 Task: Add Yogi Tea Organic Throat Comfort to the cart.
Action: Mouse pressed left at (21, 110)
Screenshot: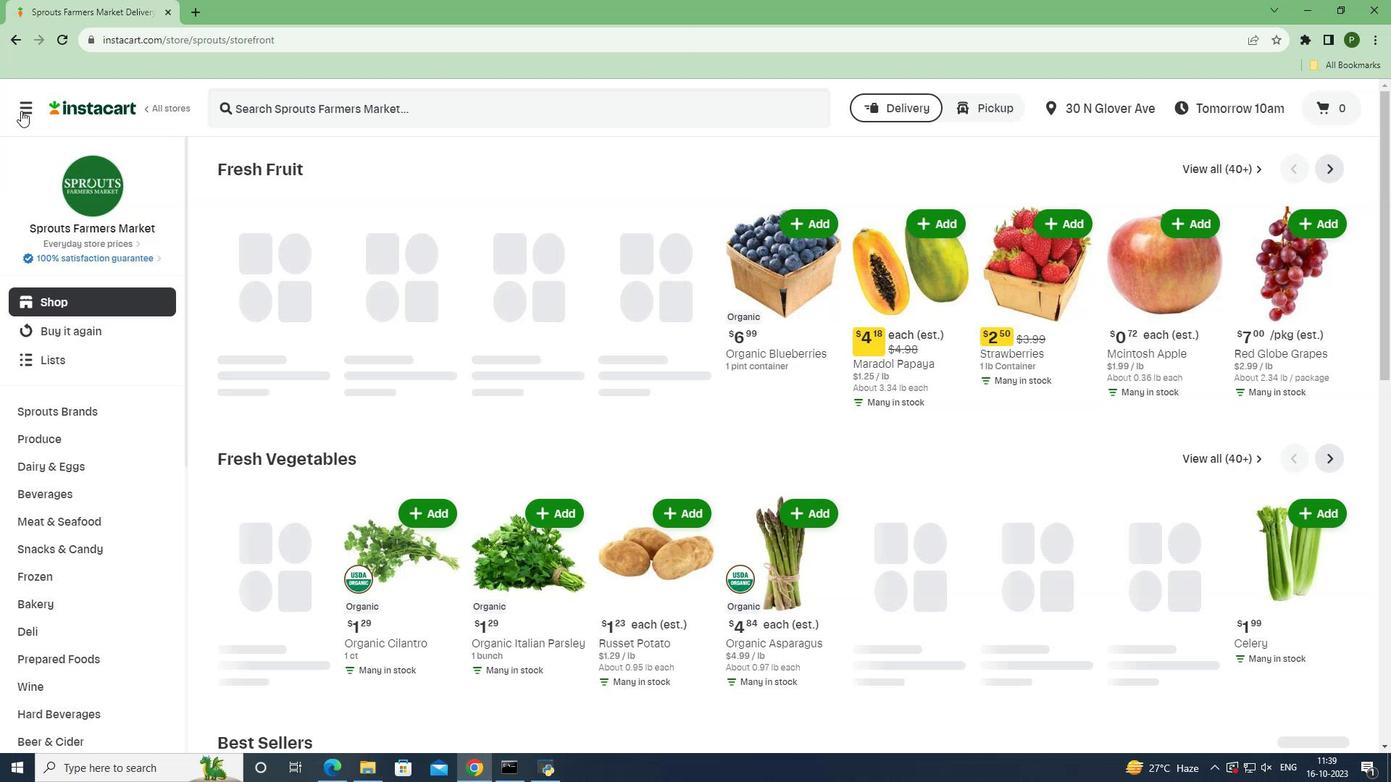 
Action: Mouse moved to (44, 379)
Screenshot: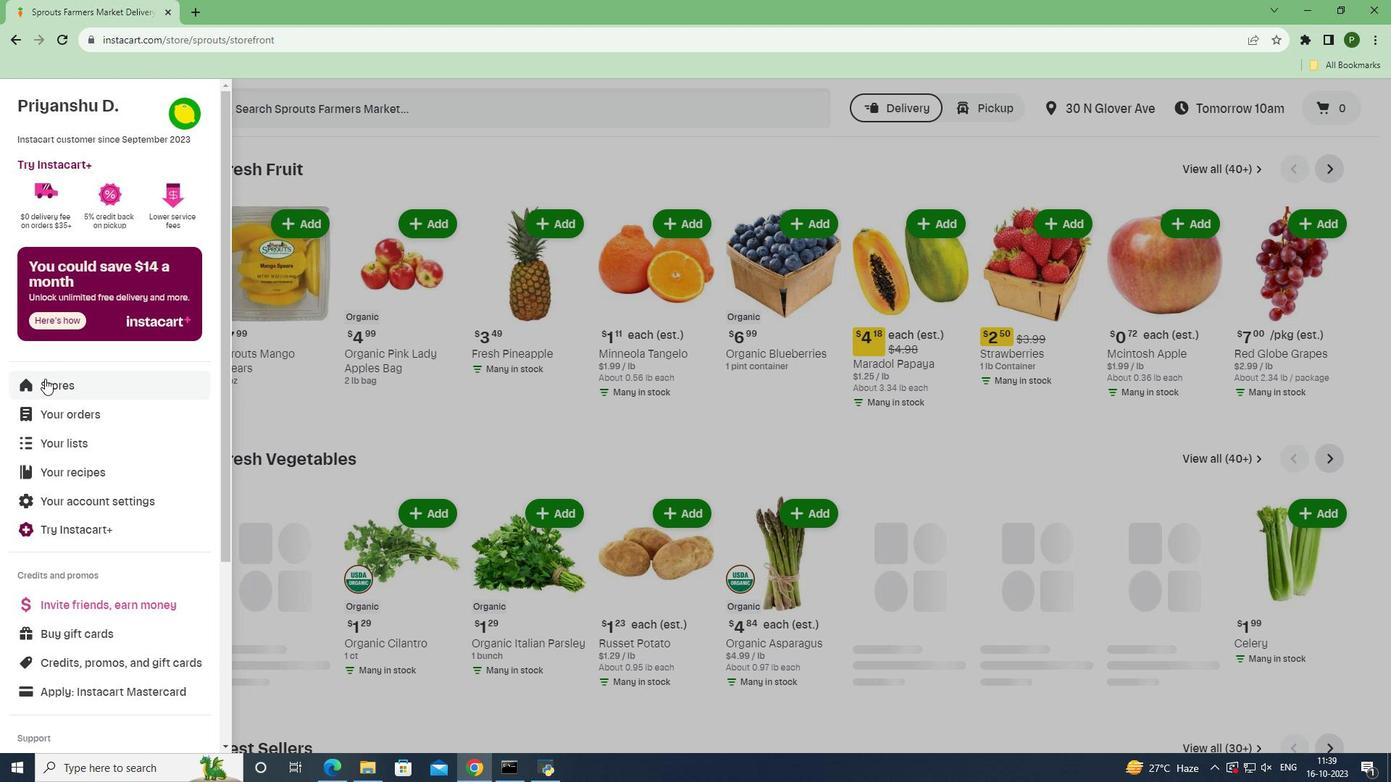 
Action: Mouse pressed left at (44, 379)
Screenshot: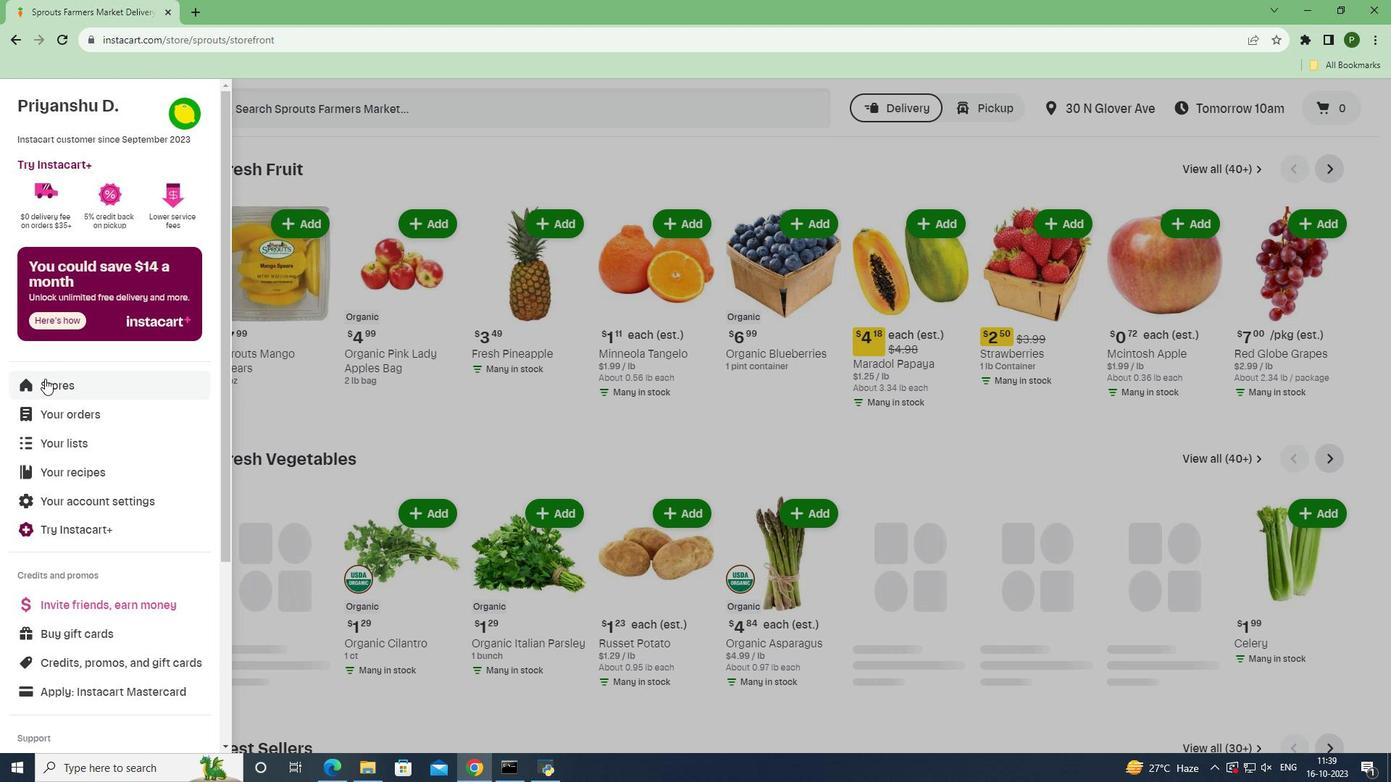 
Action: Mouse moved to (318, 164)
Screenshot: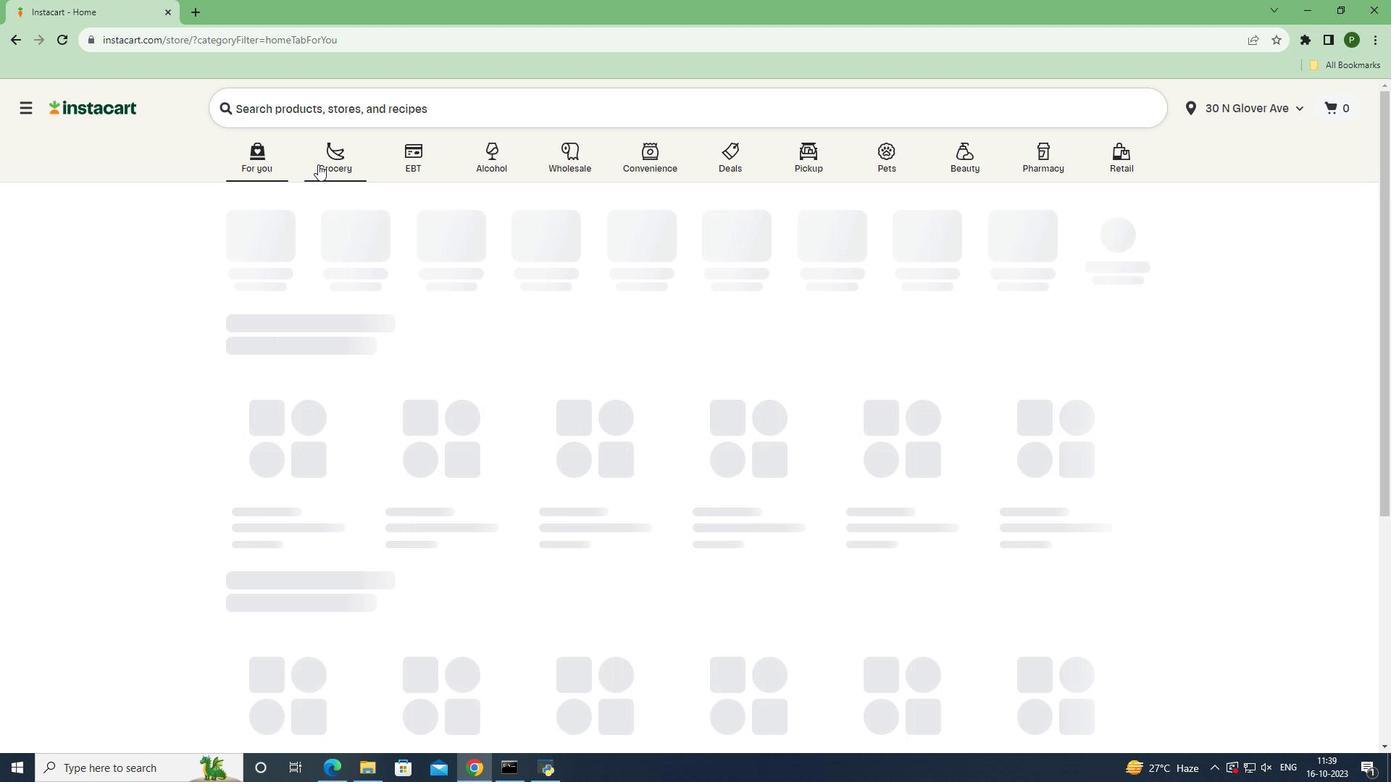 
Action: Mouse pressed left at (318, 164)
Screenshot: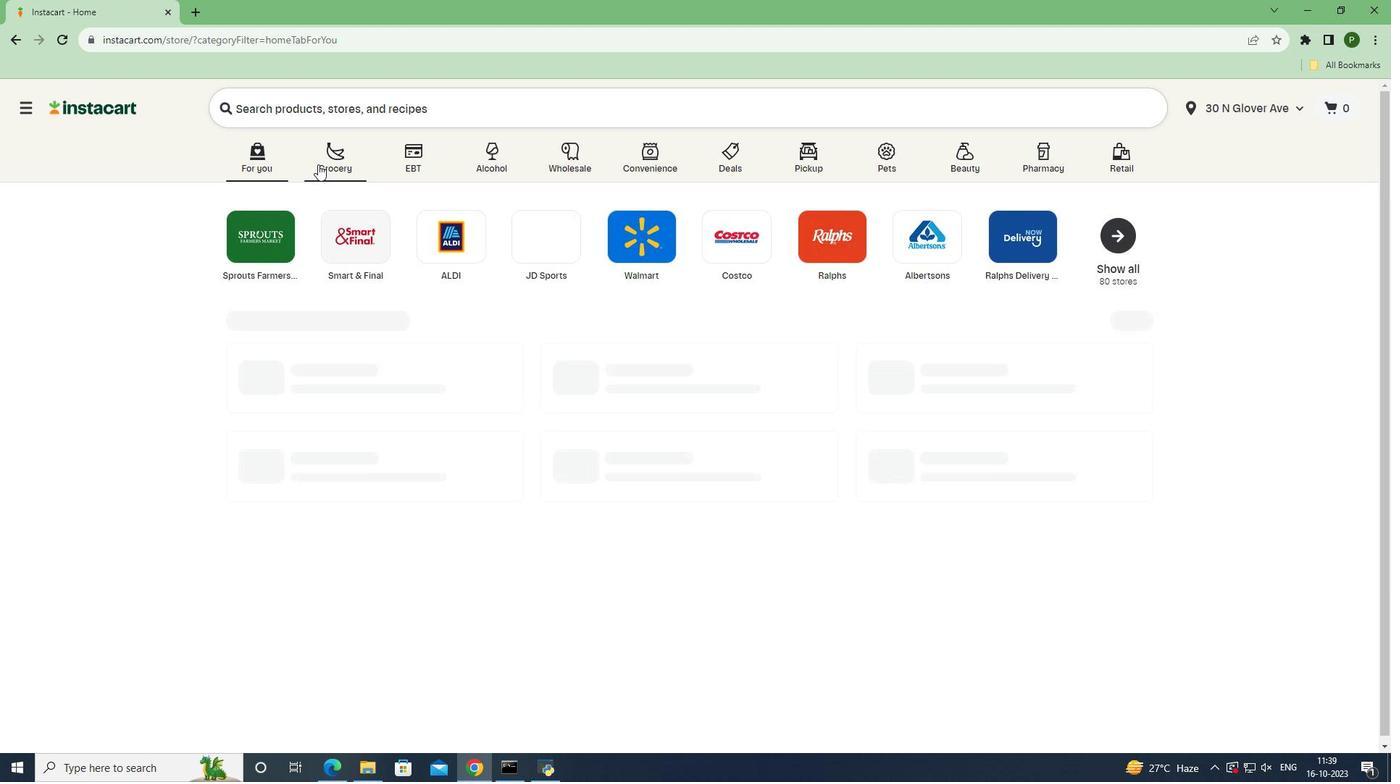 
Action: Mouse moved to (894, 332)
Screenshot: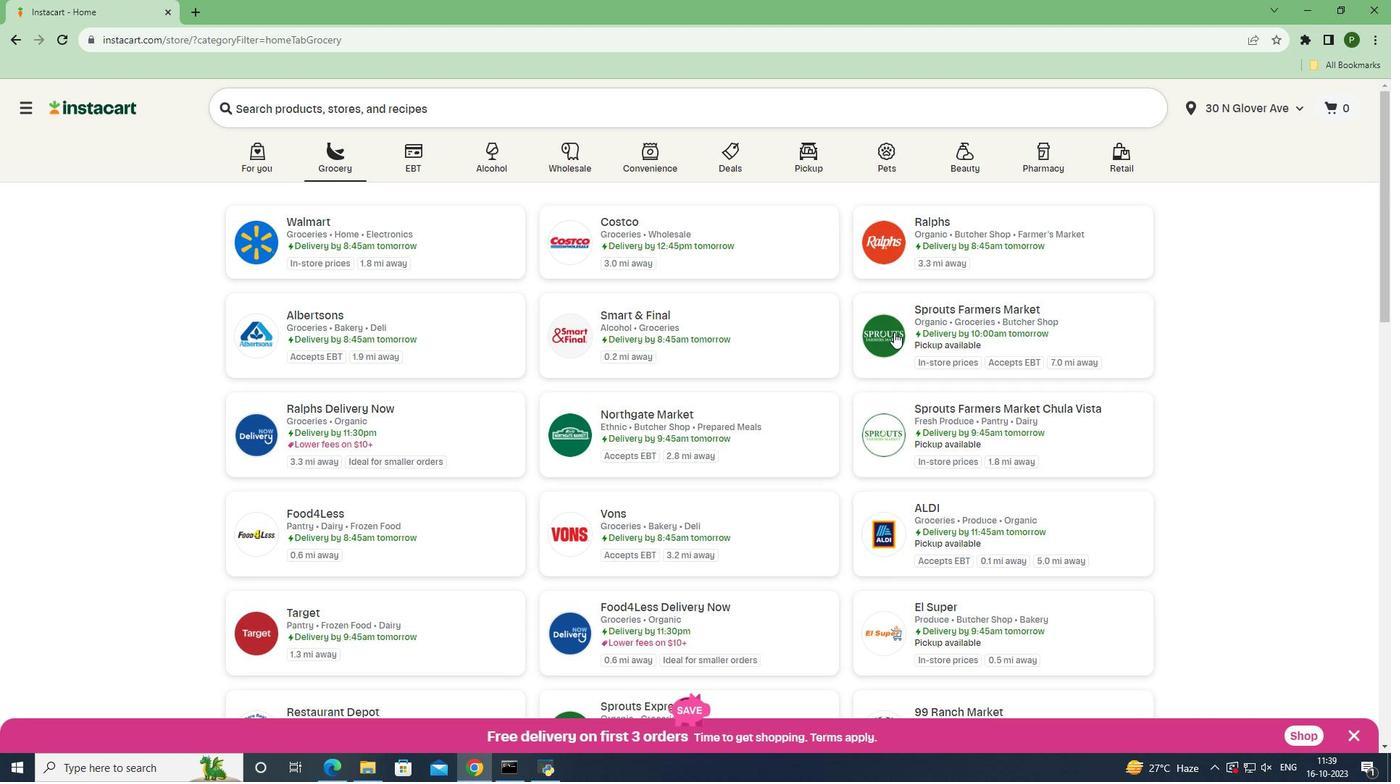 
Action: Mouse pressed left at (894, 332)
Screenshot: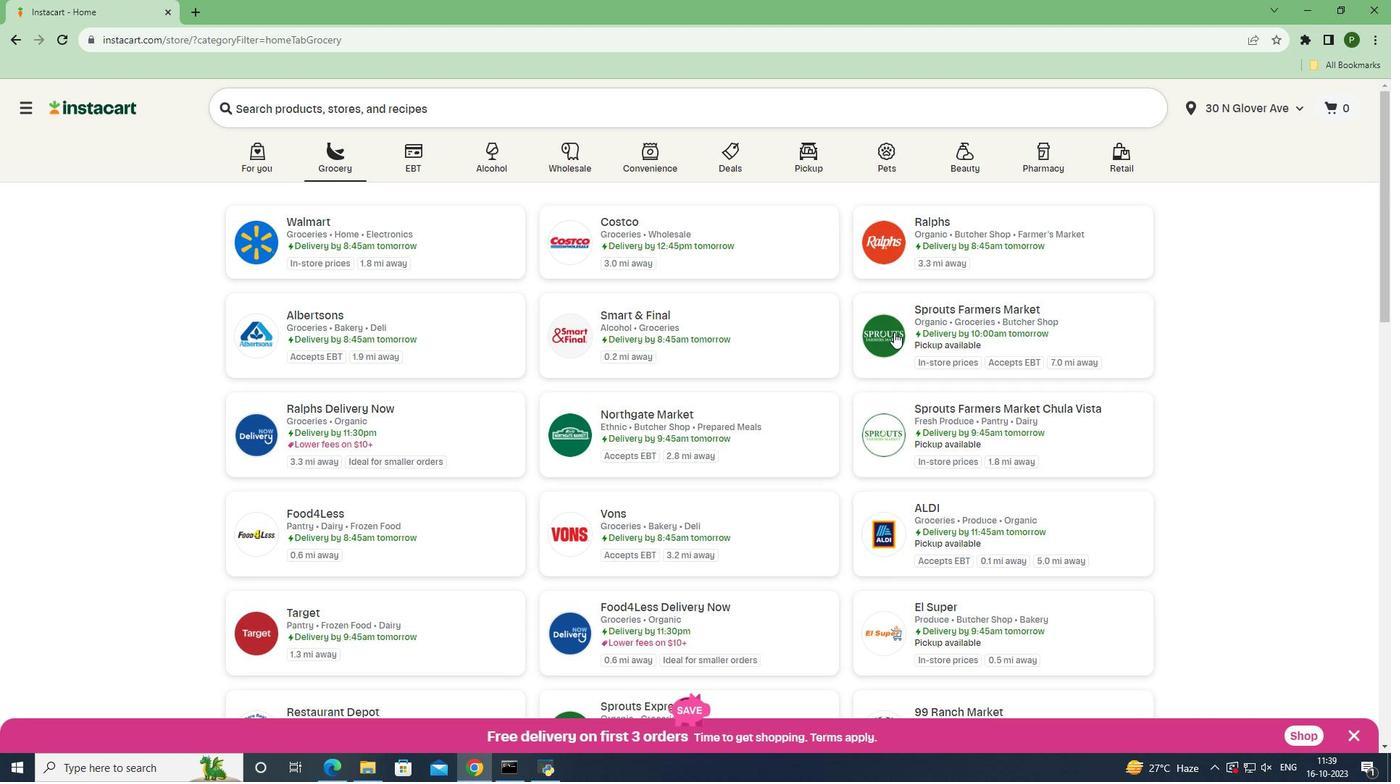 
Action: Mouse moved to (51, 501)
Screenshot: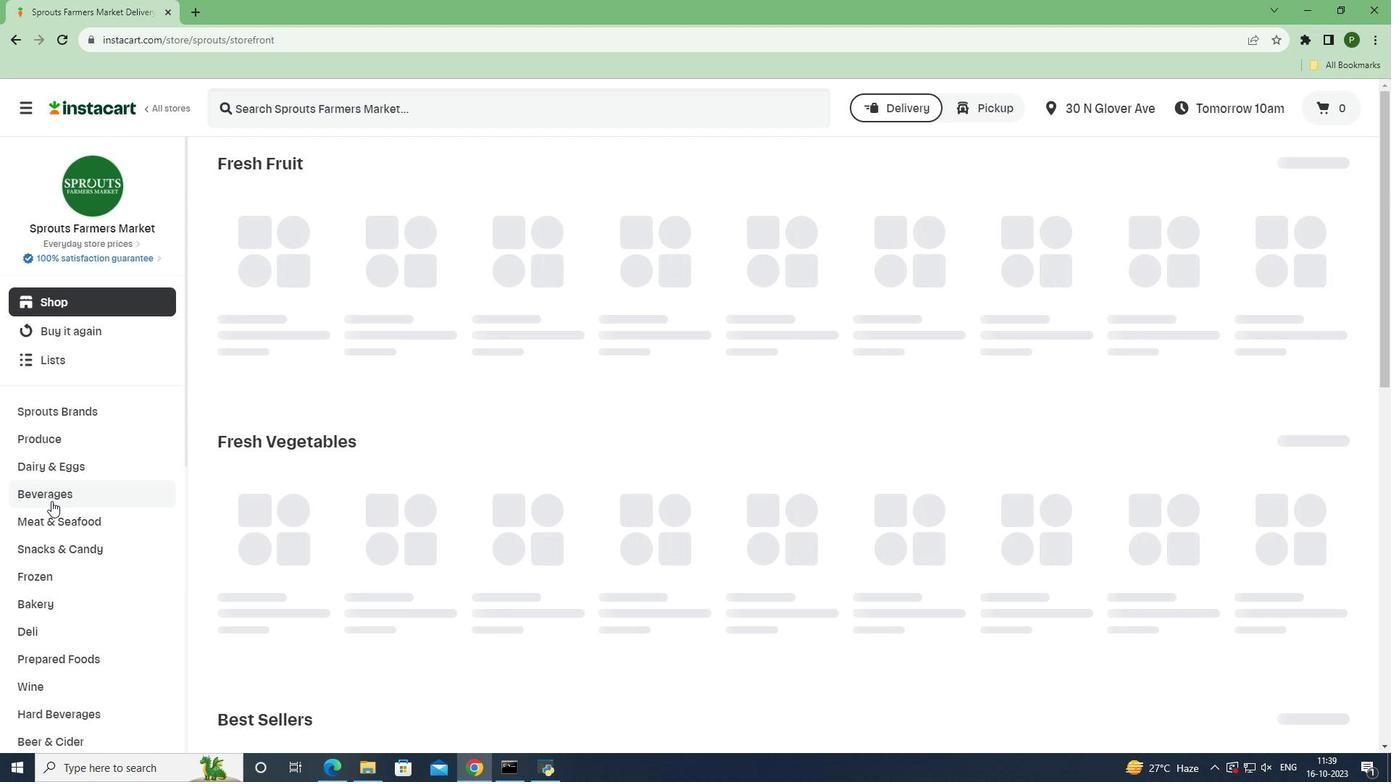 
Action: Mouse pressed left at (51, 501)
Screenshot: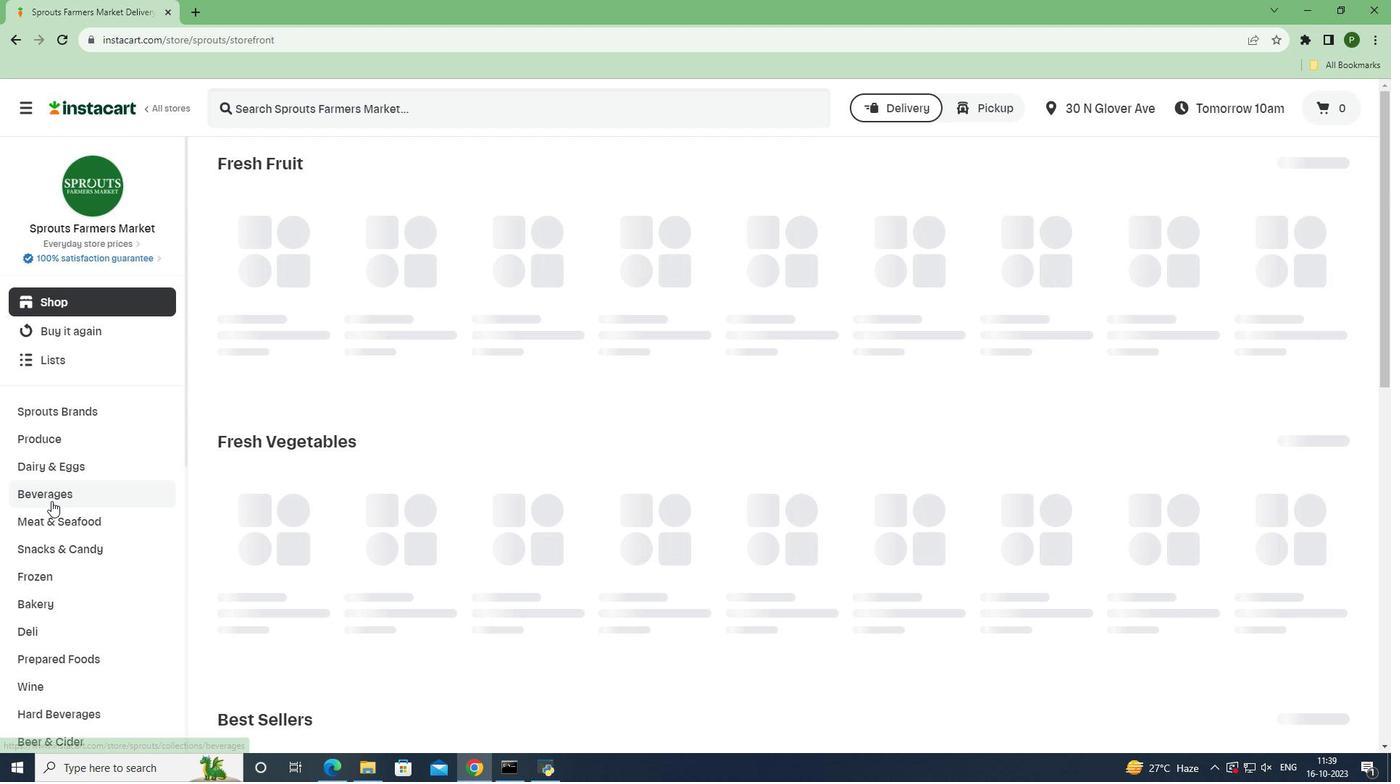 
Action: Mouse moved to (1265, 193)
Screenshot: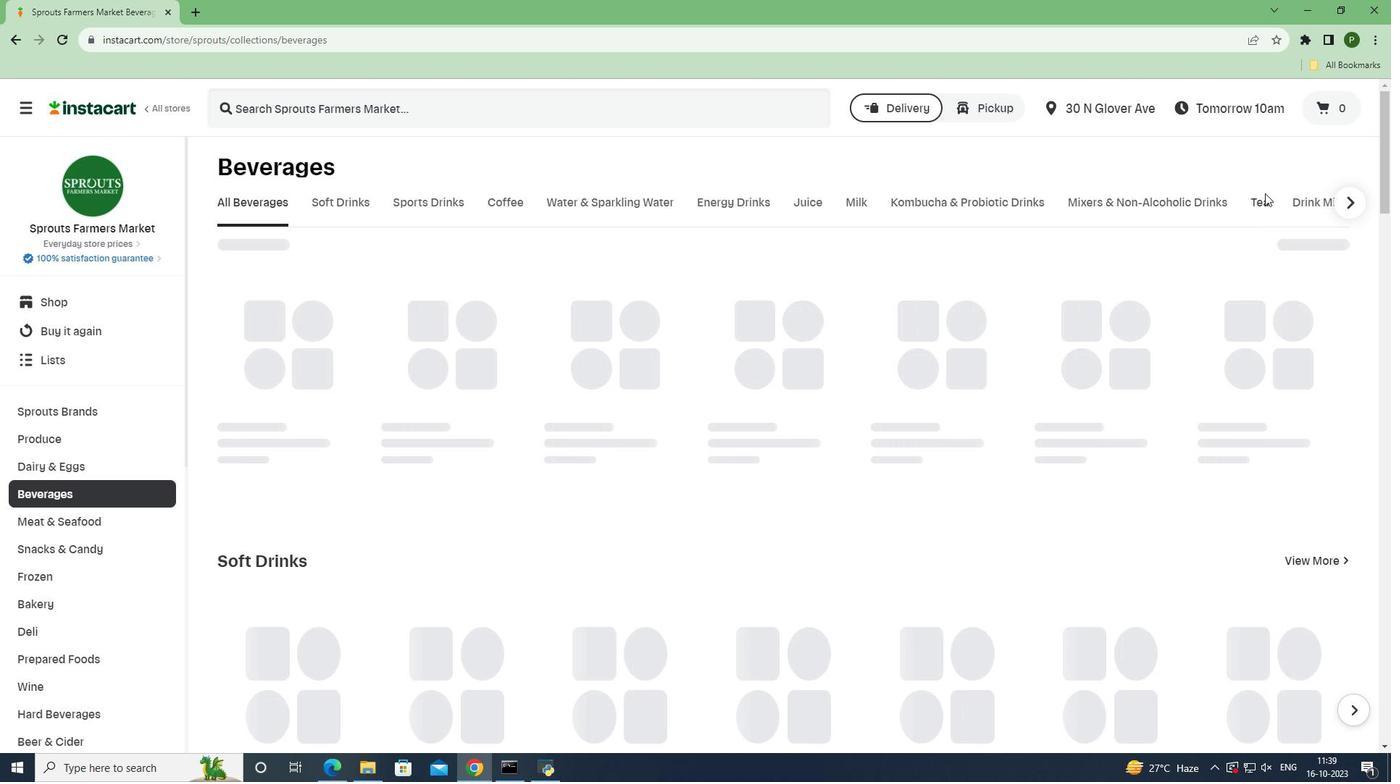 
Action: Mouse pressed left at (1265, 193)
Screenshot: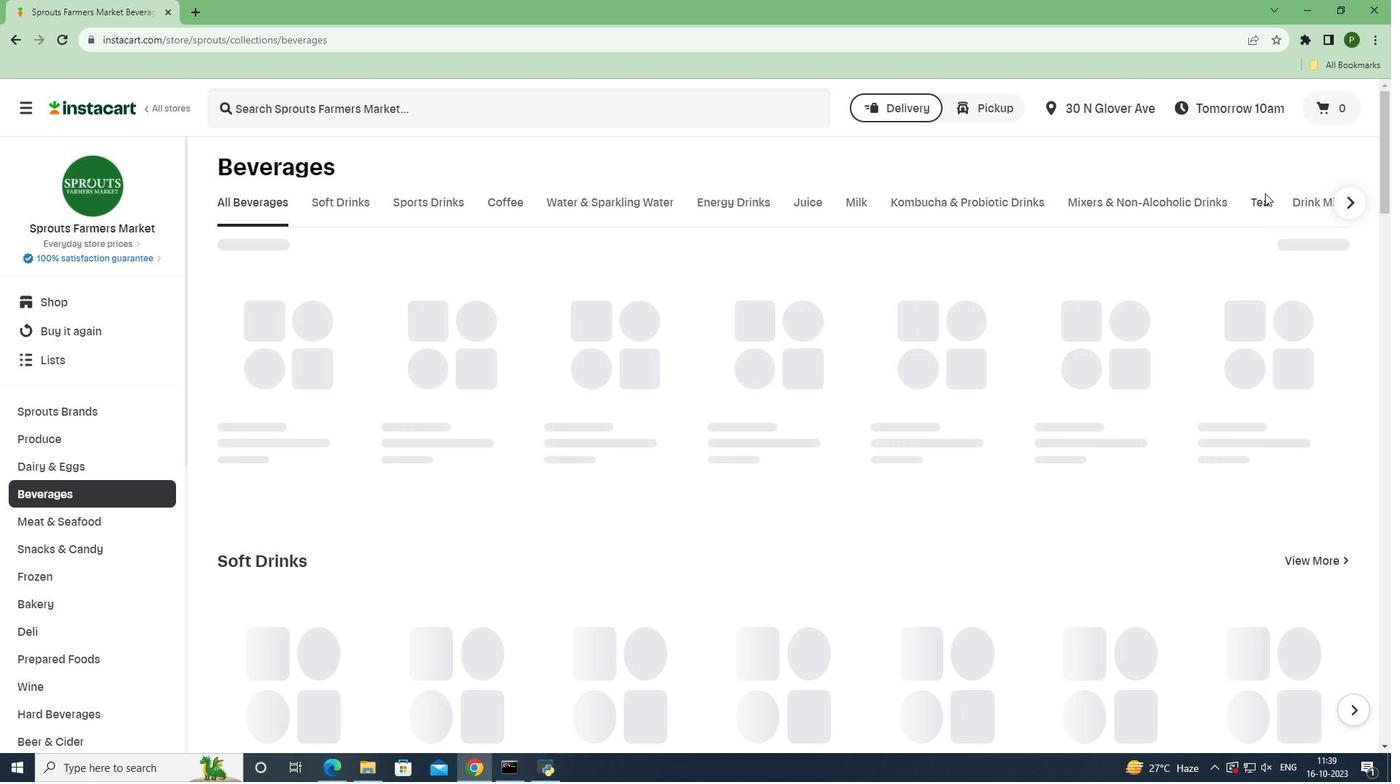 
Action: Mouse moved to (1260, 202)
Screenshot: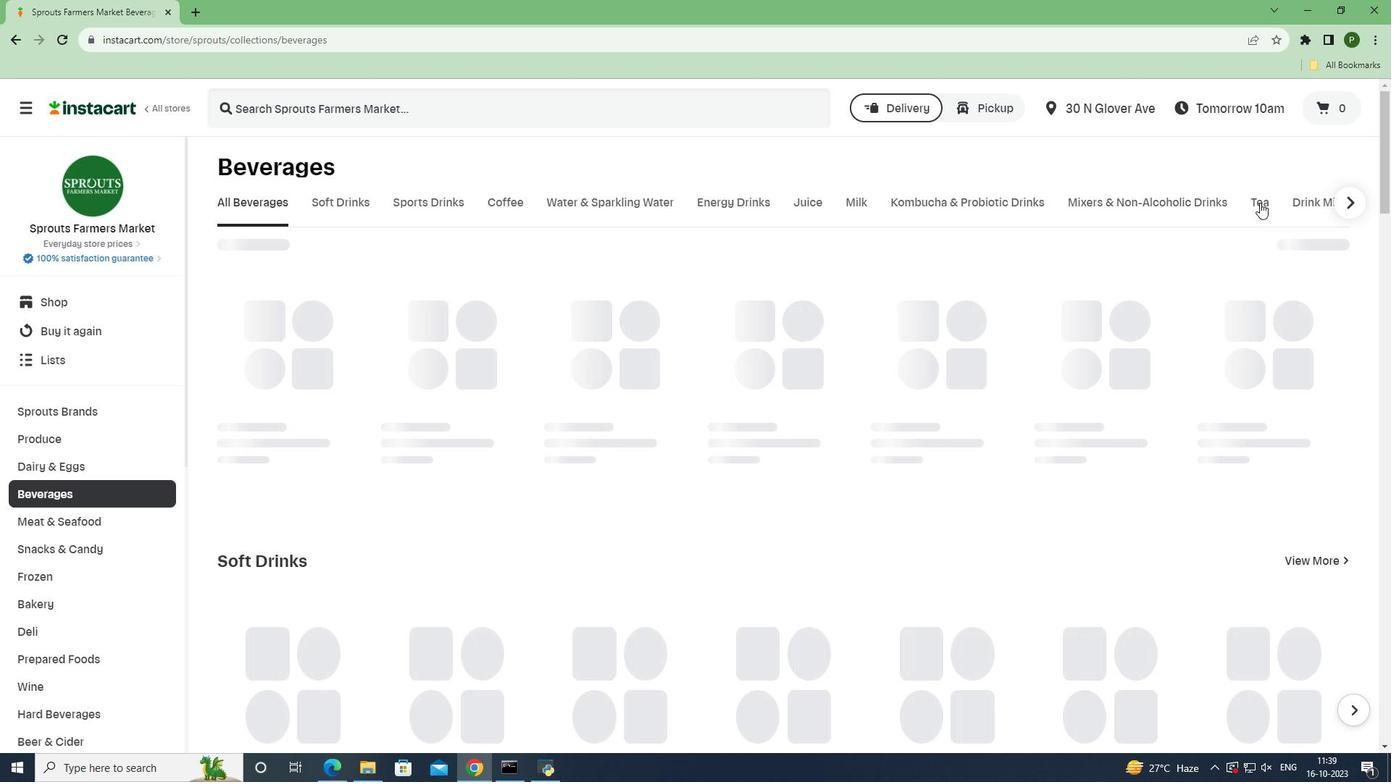 
Action: Mouse pressed left at (1260, 202)
Screenshot: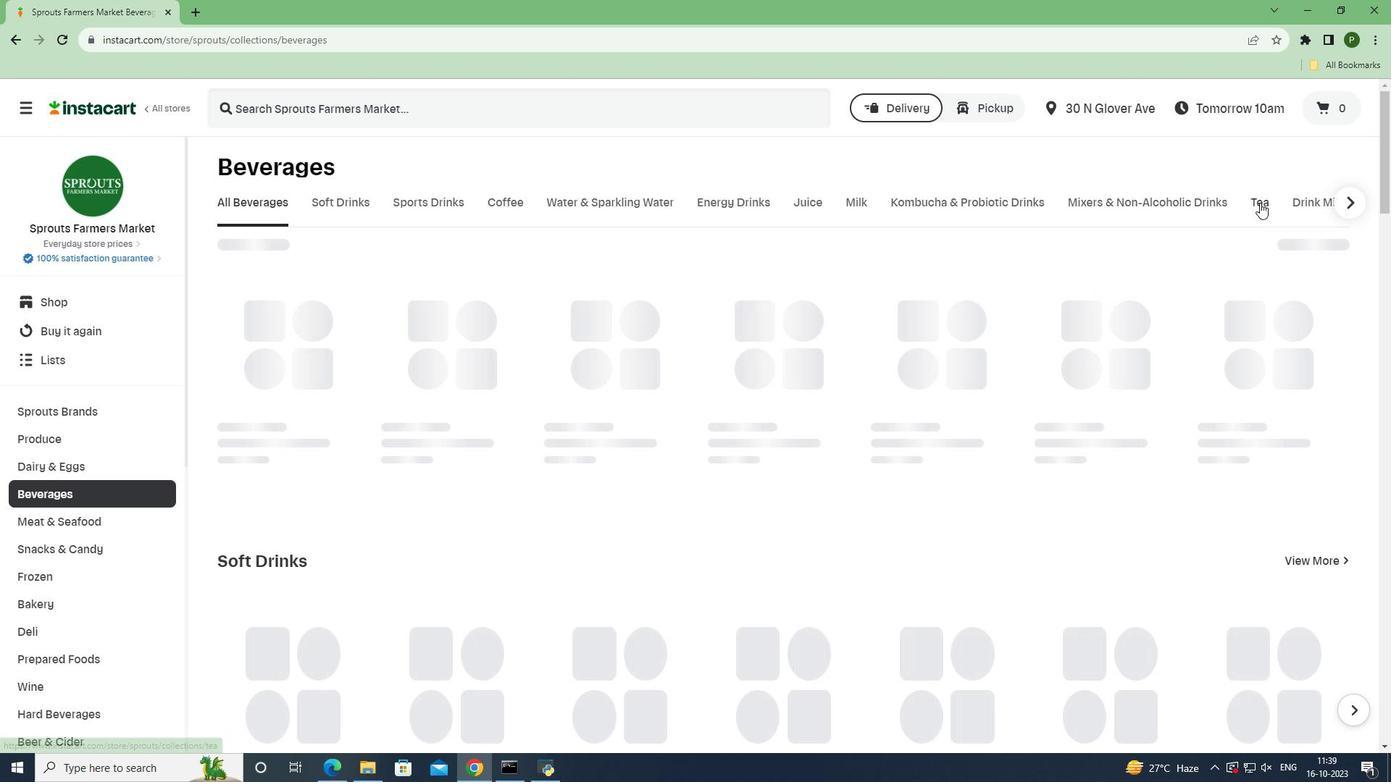 
Action: Mouse moved to (584, 105)
Screenshot: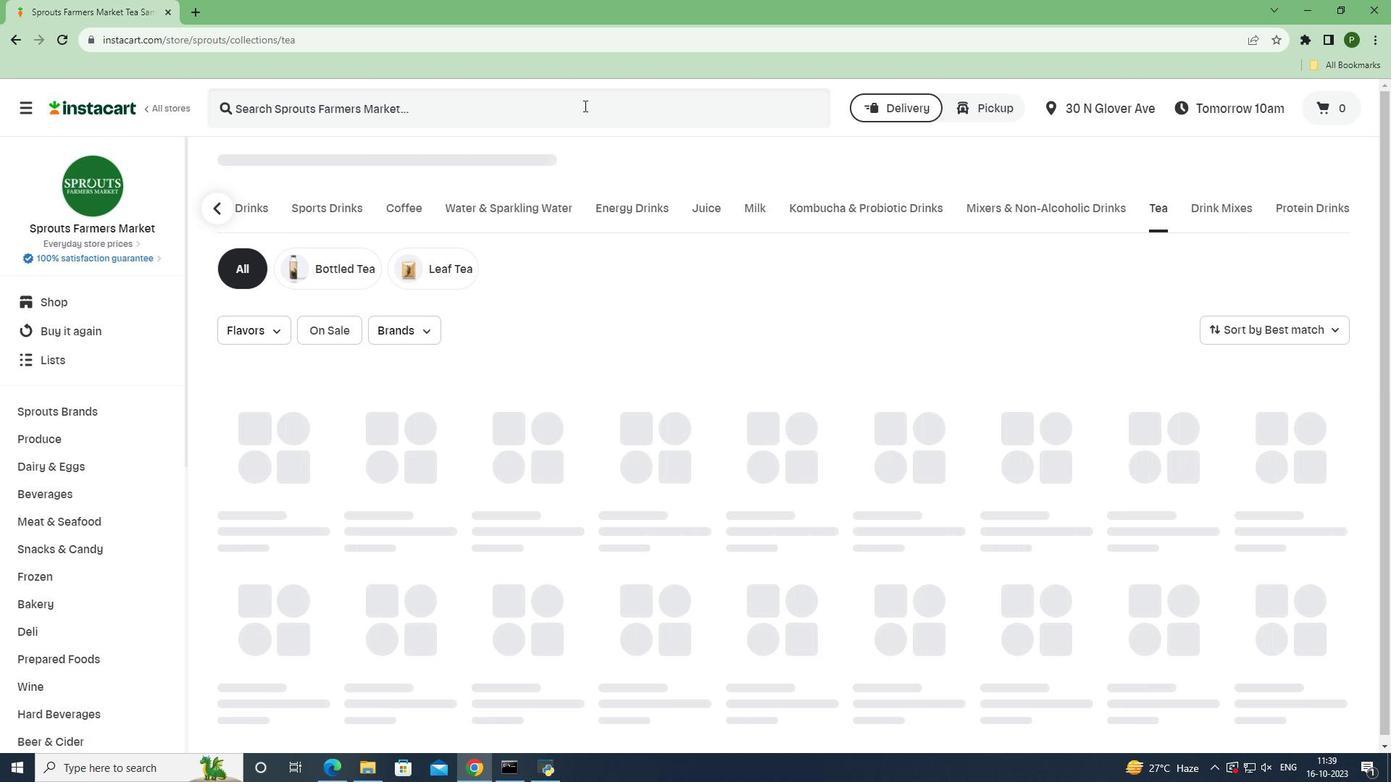 
Action: Mouse pressed left at (584, 105)
Screenshot: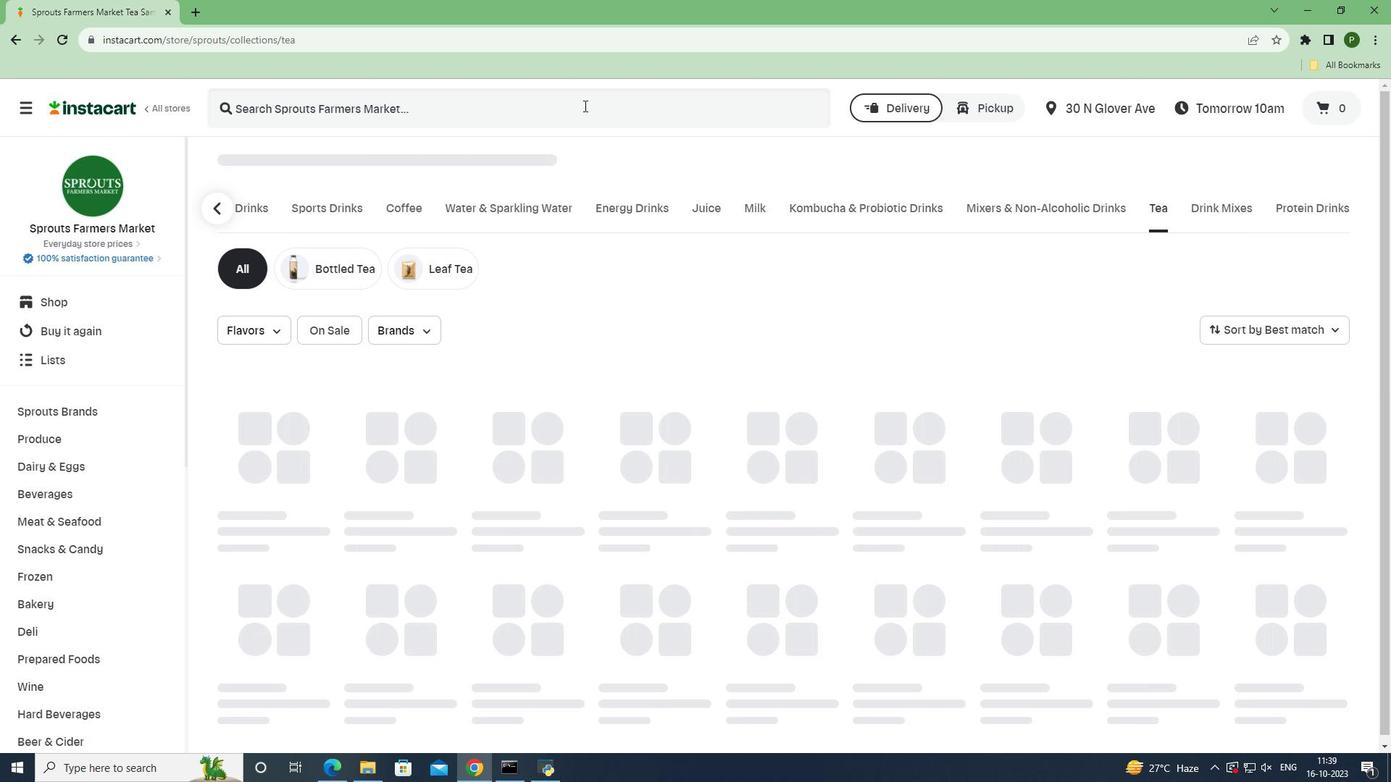 
Action: Key pressed <Key.caps_lock>Y<Key.caps_lock>ogi<Key.space><Key.caps_lock>T<Key.caps_lock>ea<Key.space><Key.caps_lock>O<Key.caps_lock>rganic<Key.space><Key.caps_lock>T<Key.caps_lock>hroat<Key.space><Key.caps_lock>C<Key.caps_lock>omfort<Key.space><Key.enter>
Screenshot: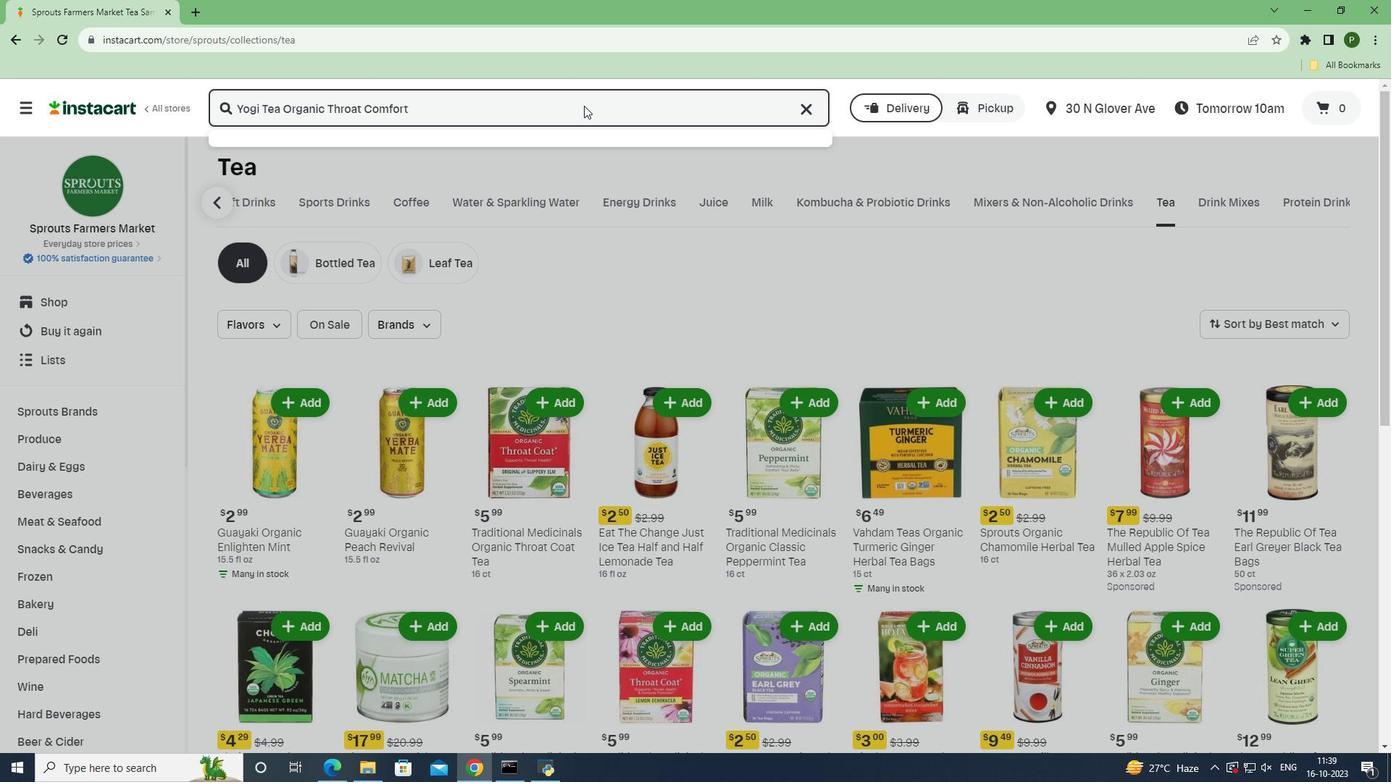 
Action: Mouse moved to (853, 234)
Screenshot: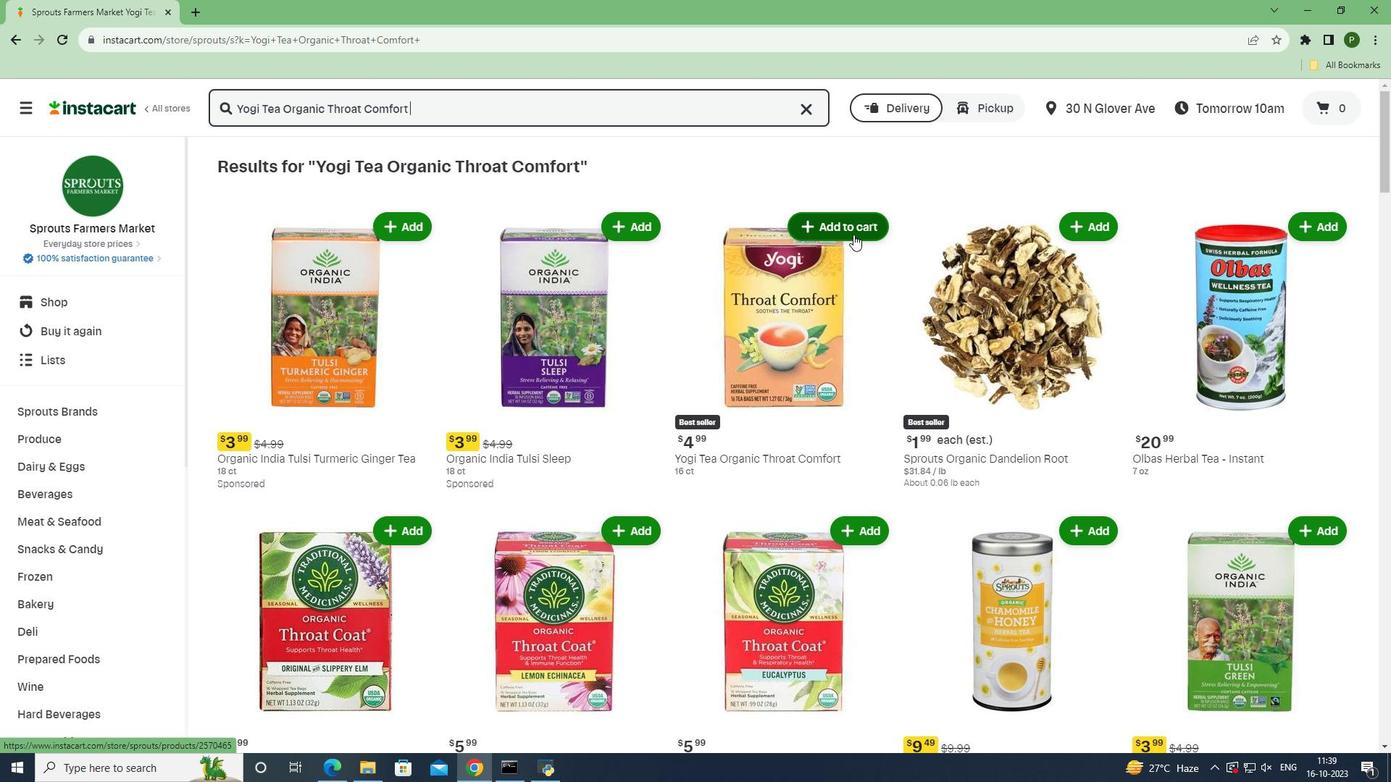 
Action: Mouse pressed left at (853, 234)
Screenshot: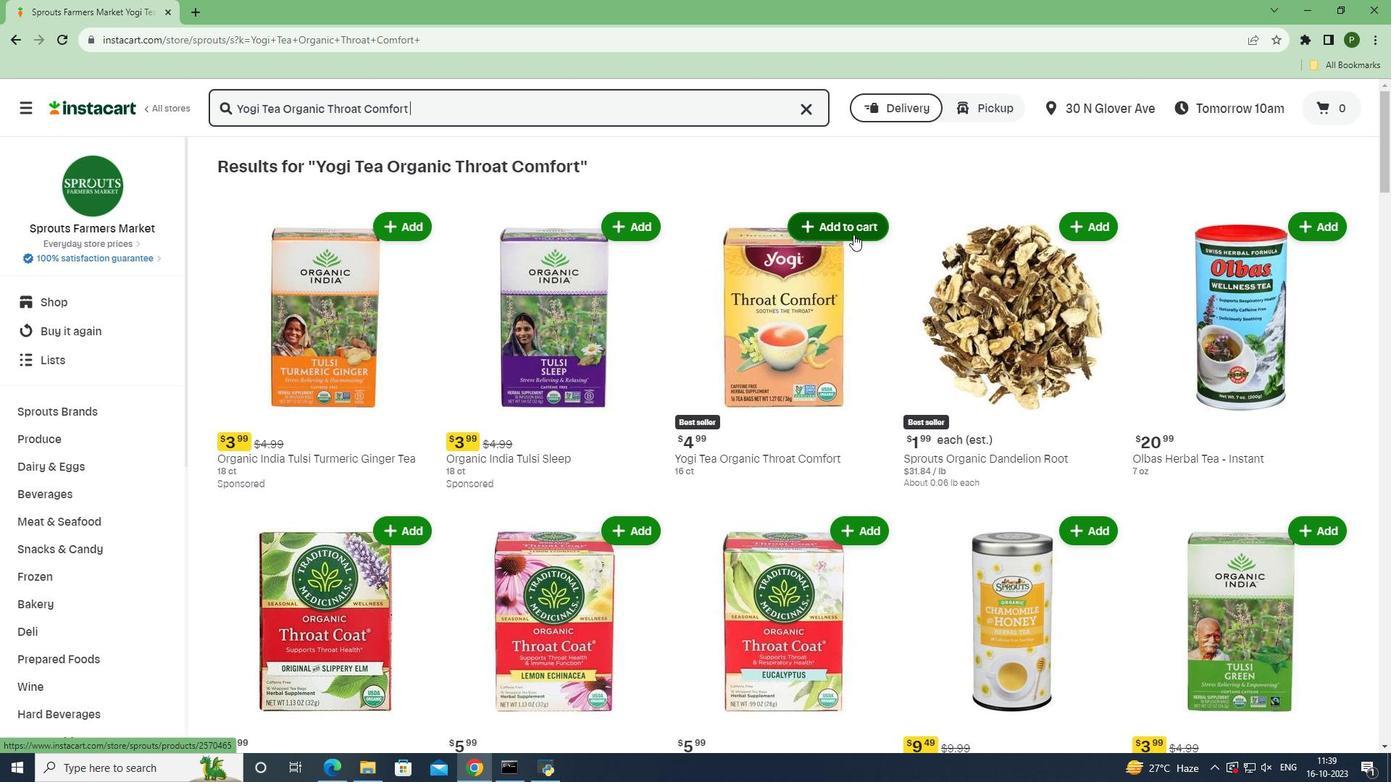 
Action: Mouse moved to (869, 295)
Screenshot: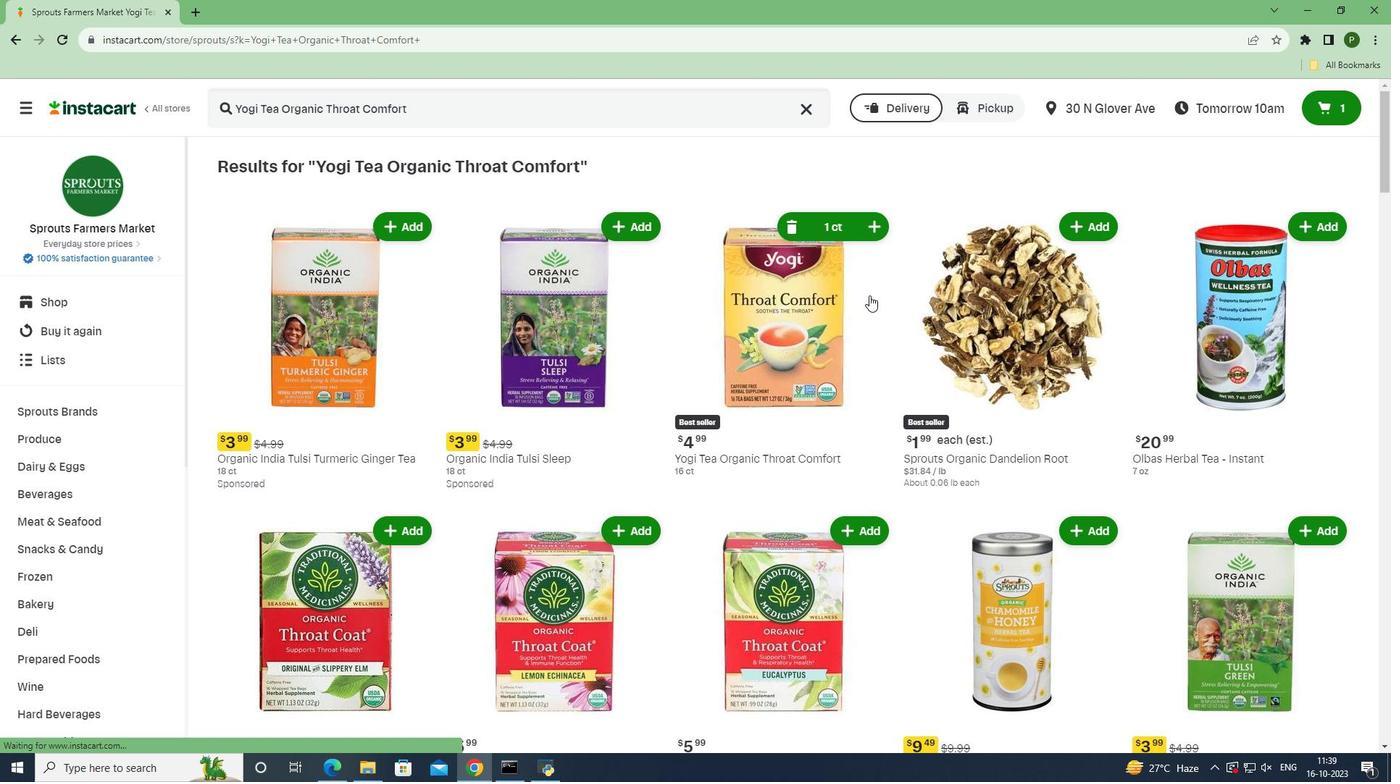 
